 Task: Choose the options to headers and footers.
Action: Mouse moved to (55, 112)
Screenshot: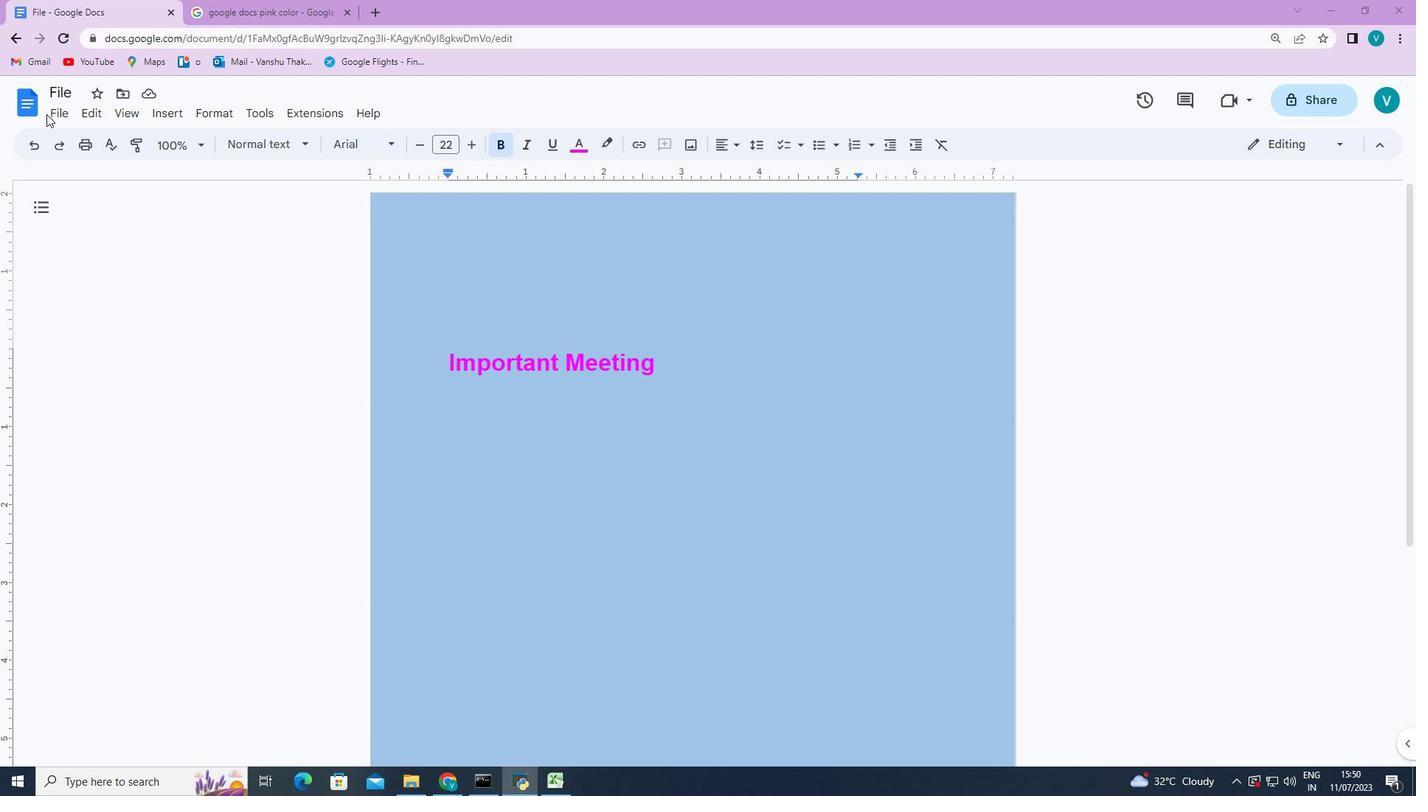 
Action: Mouse pressed left at (55, 112)
Screenshot: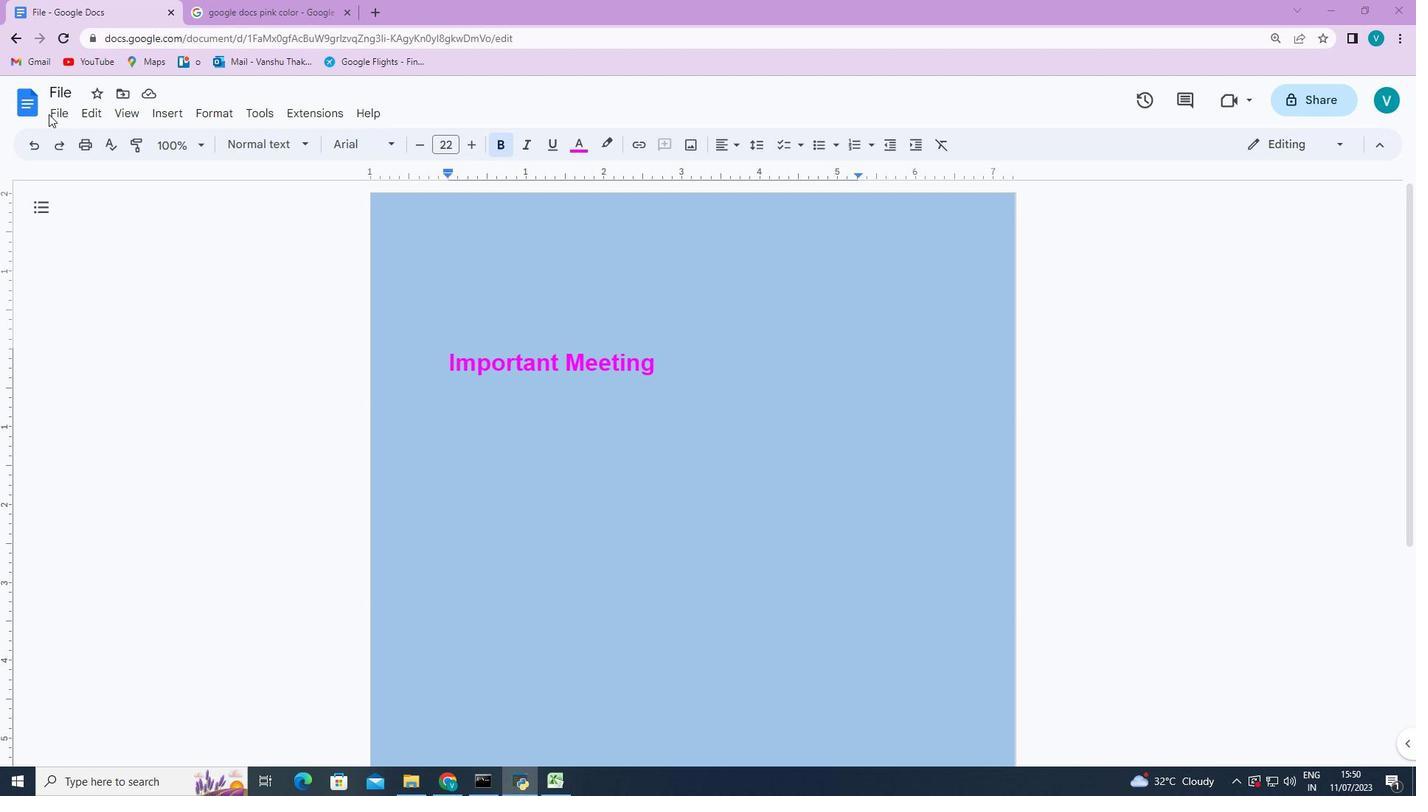 
Action: Mouse moved to (98, 584)
Screenshot: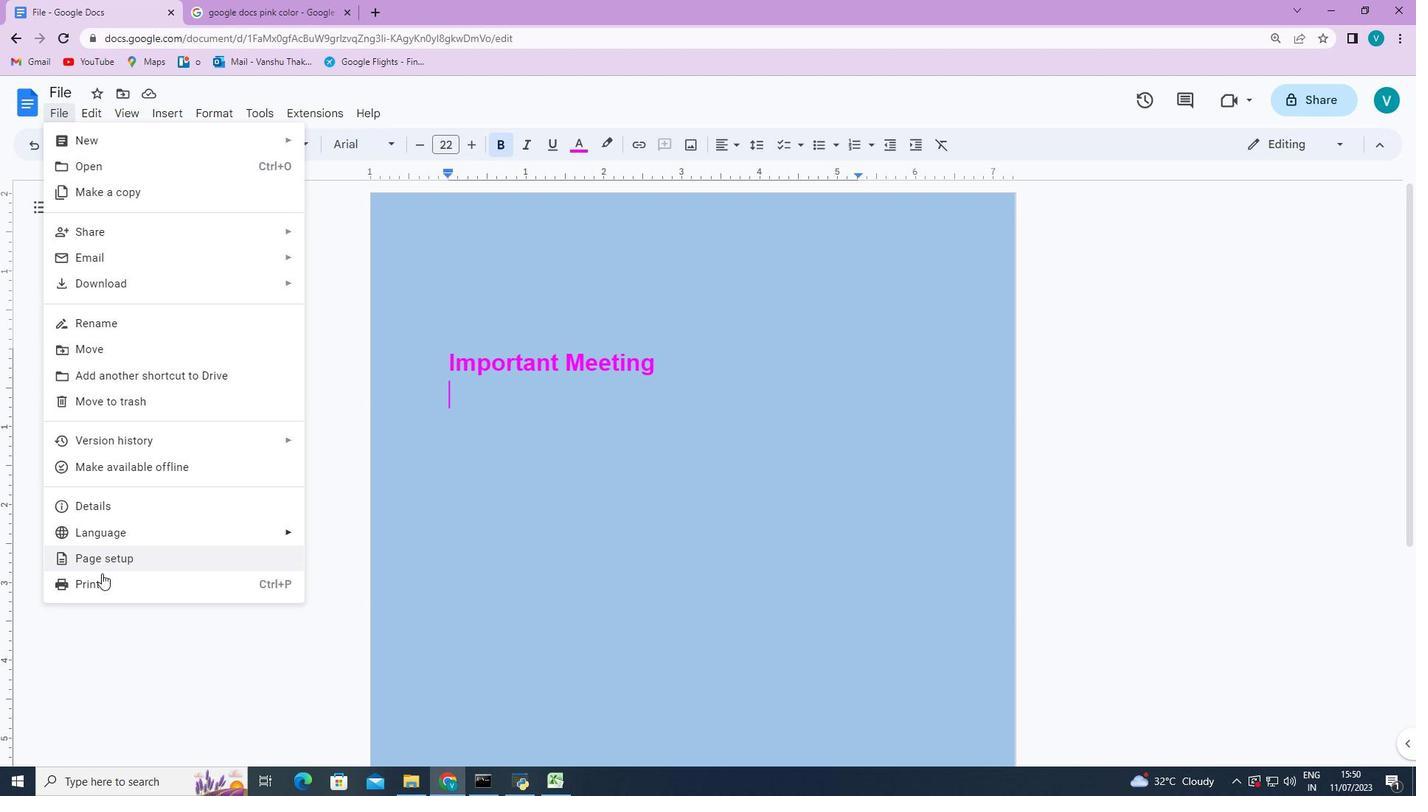 
Action: Mouse pressed left at (98, 584)
Screenshot: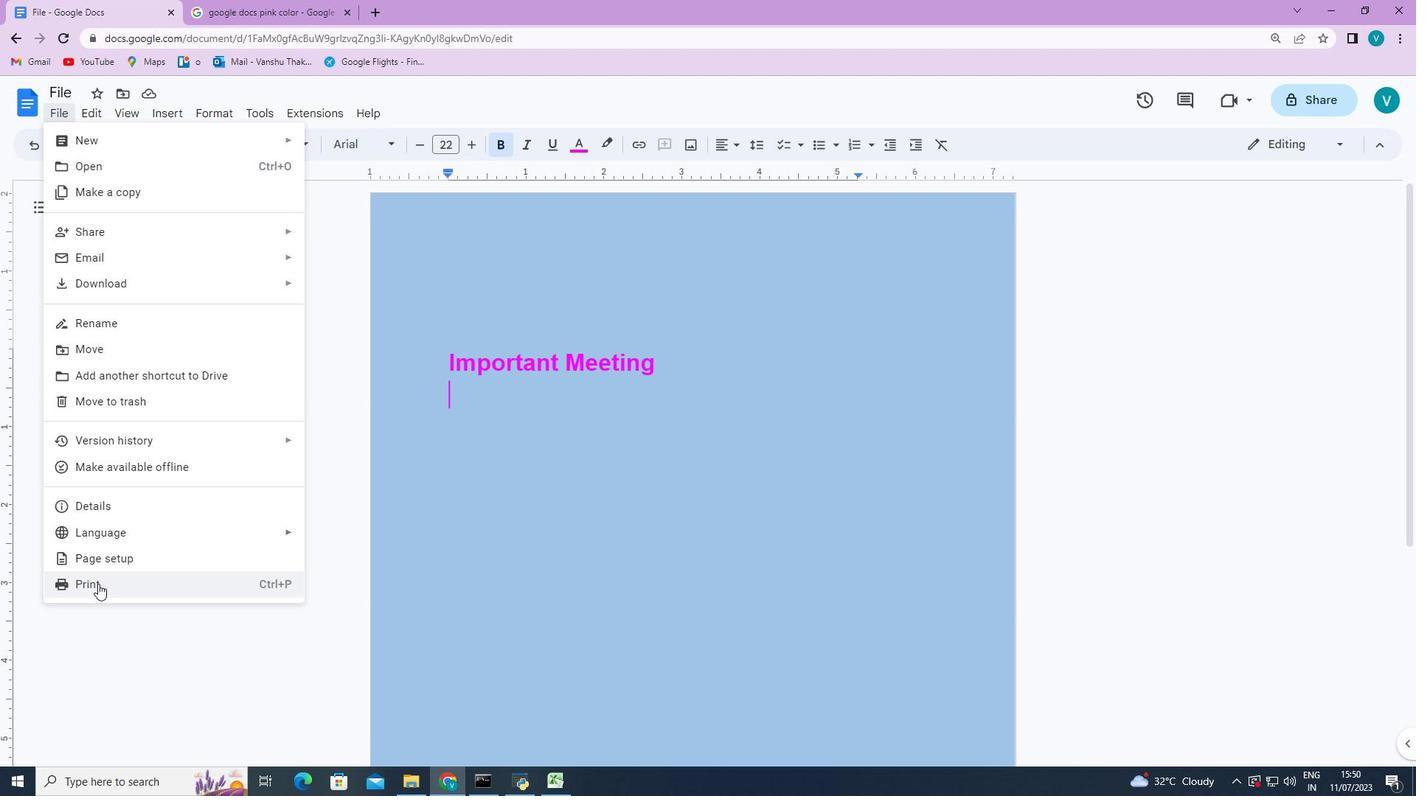 
Action: Mouse moved to (1052, 254)
Screenshot: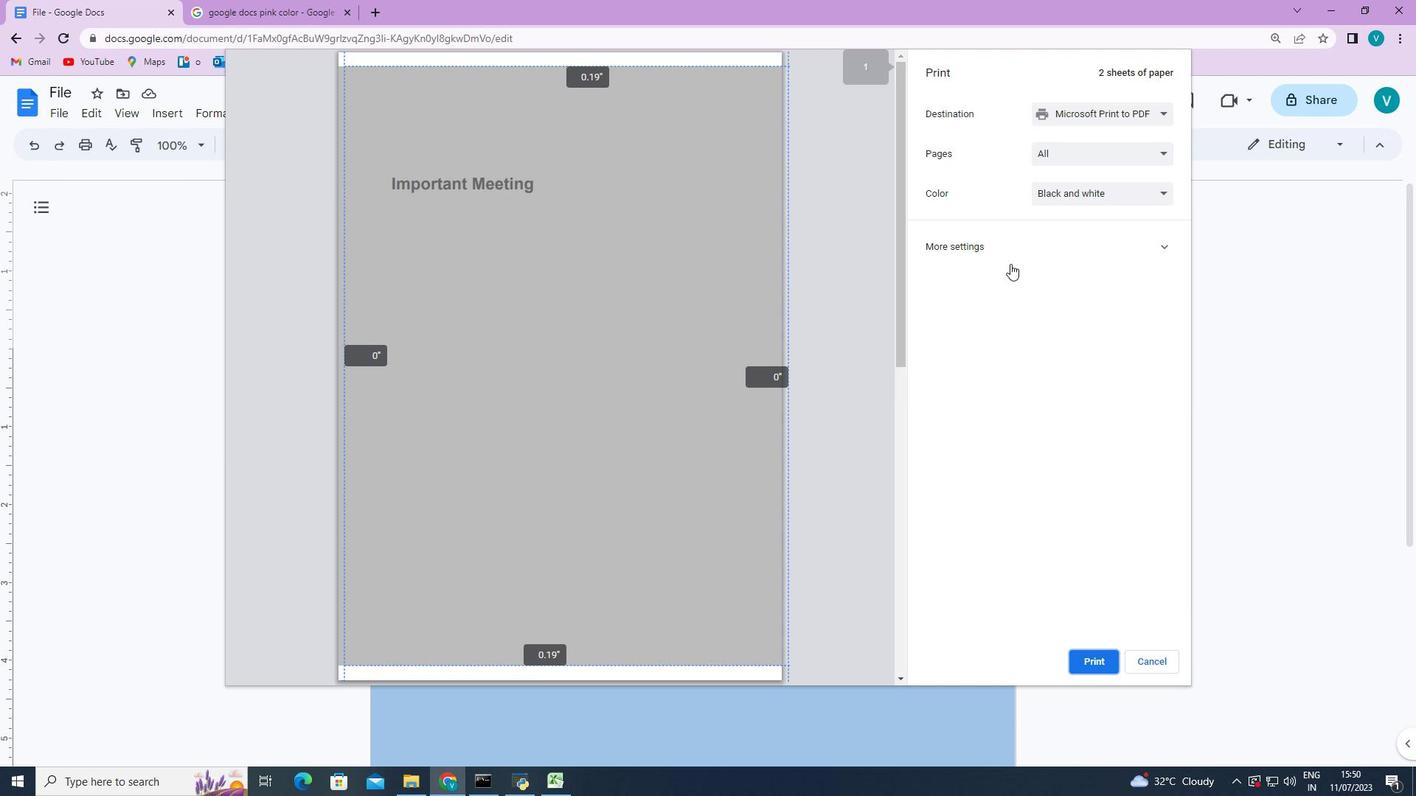 
Action: Mouse pressed left at (1052, 254)
Screenshot: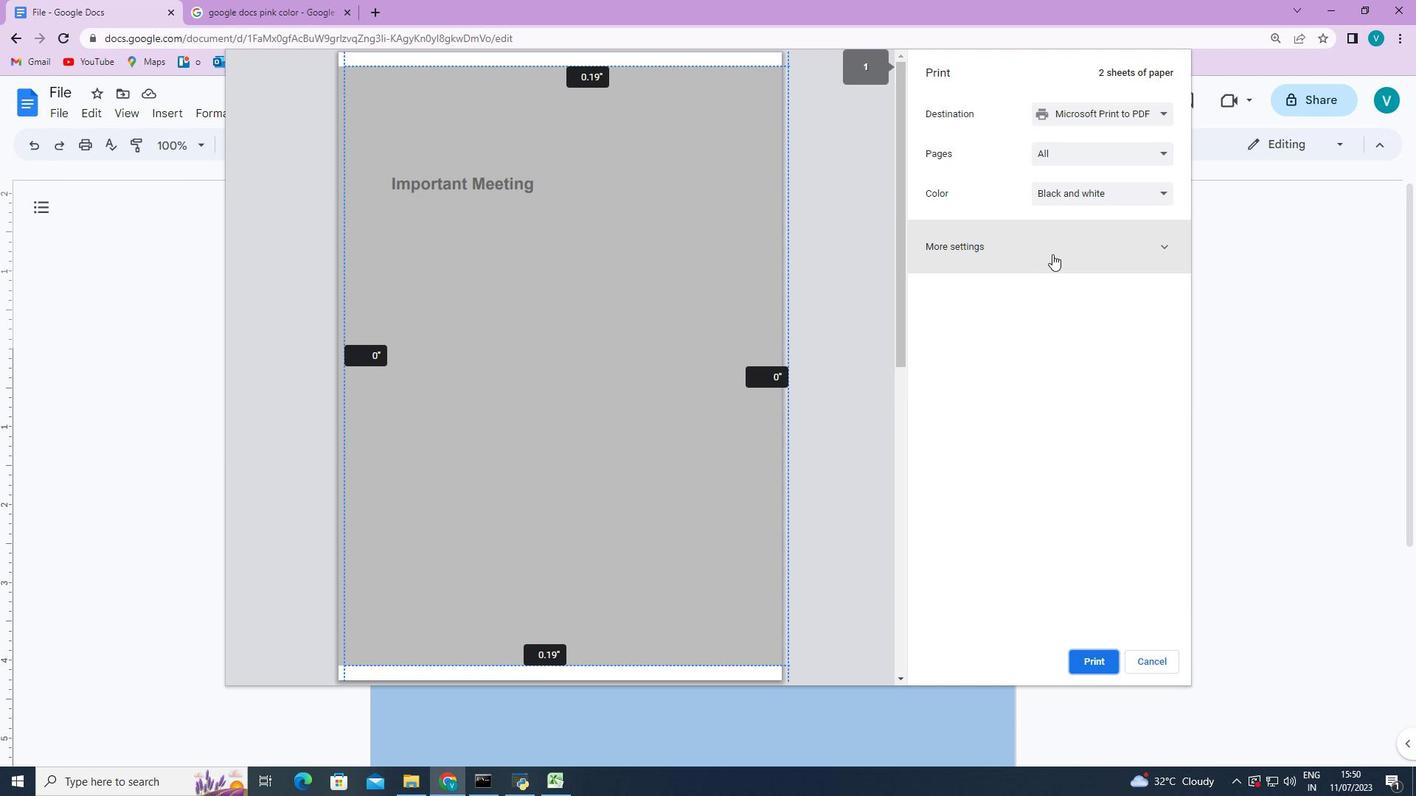 
Action: Mouse moved to (1041, 486)
Screenshot: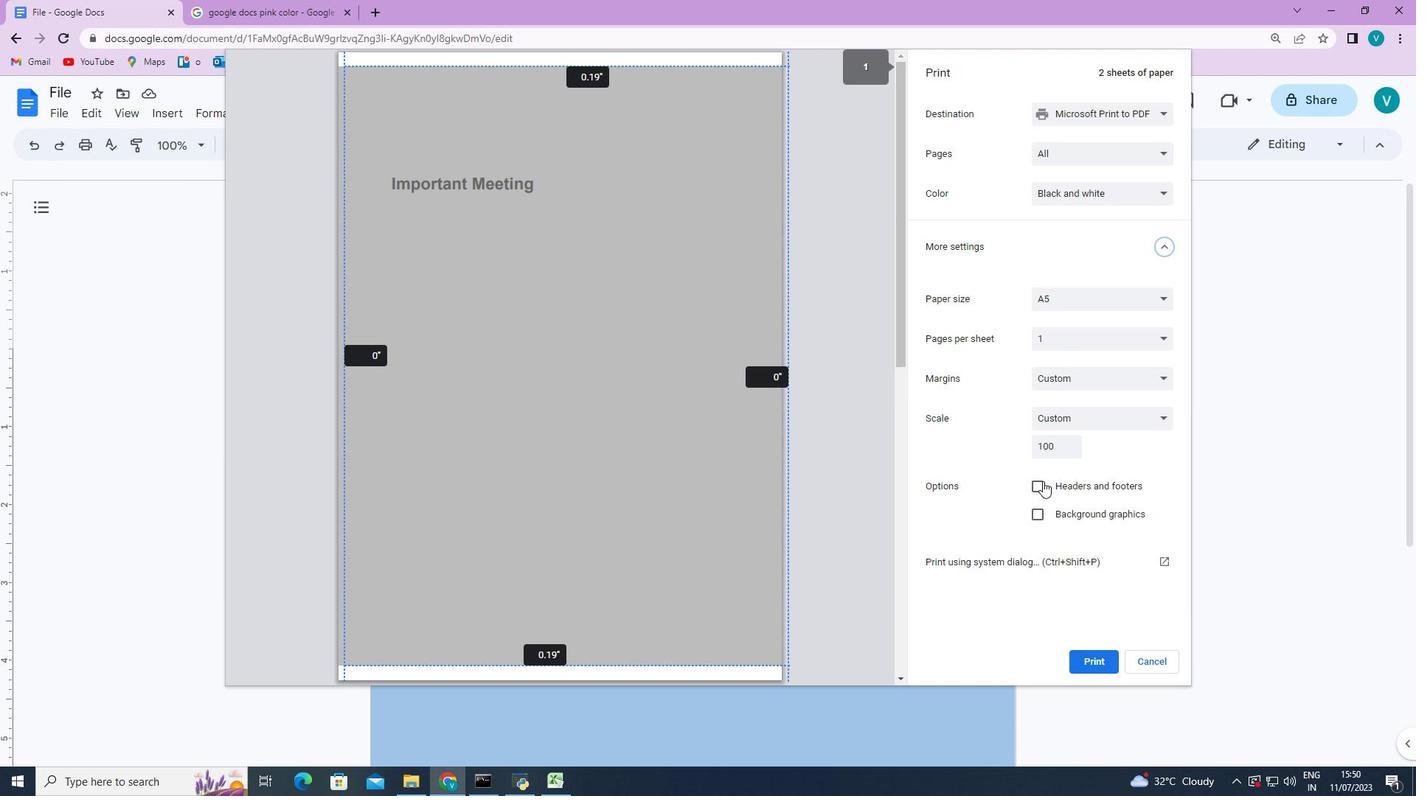 
Action: Mouse pressed left at (1041, 486)
Screenshot: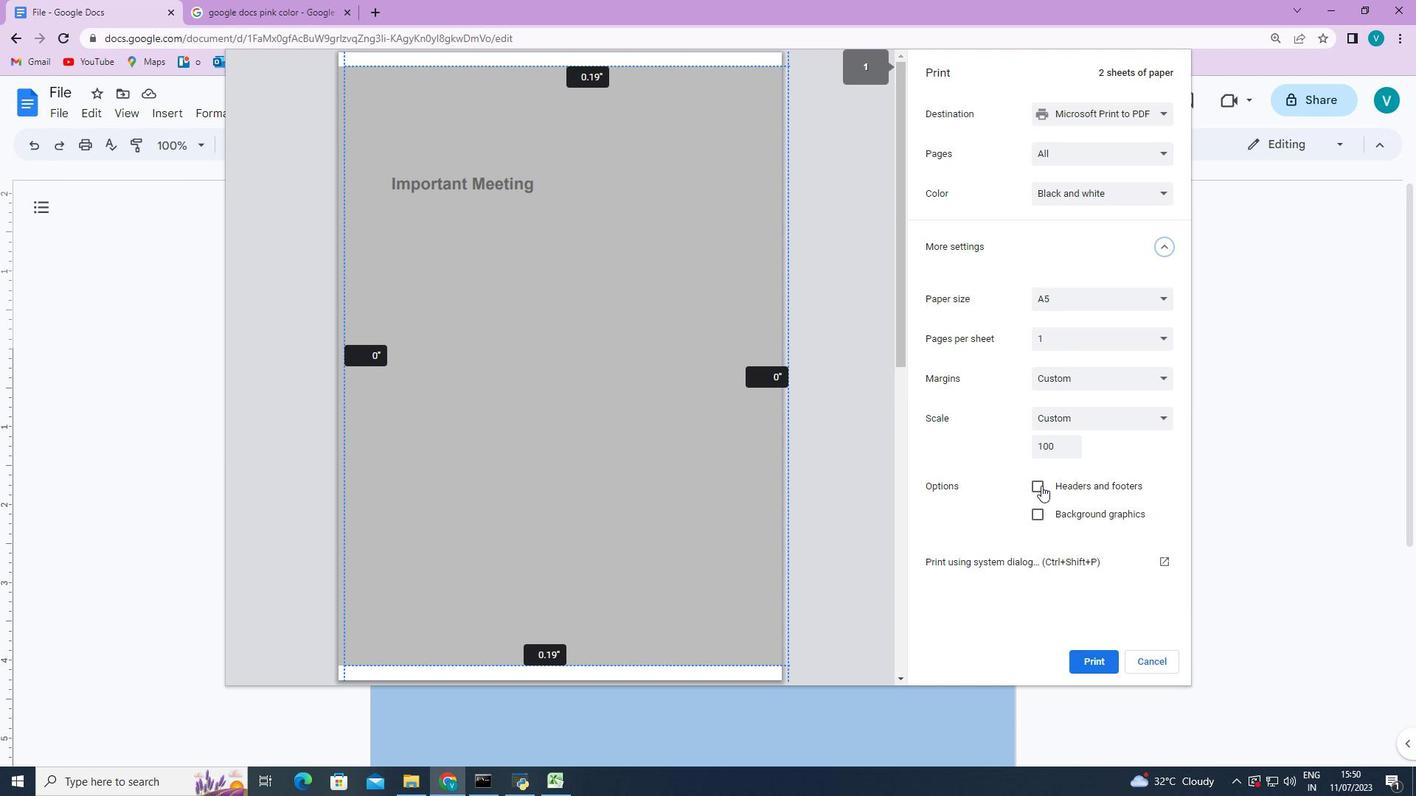 
